 Task: Check the average views per listing of tile in the last 5 years.
Action: Mouse moved to (835, 187)
Screenshot: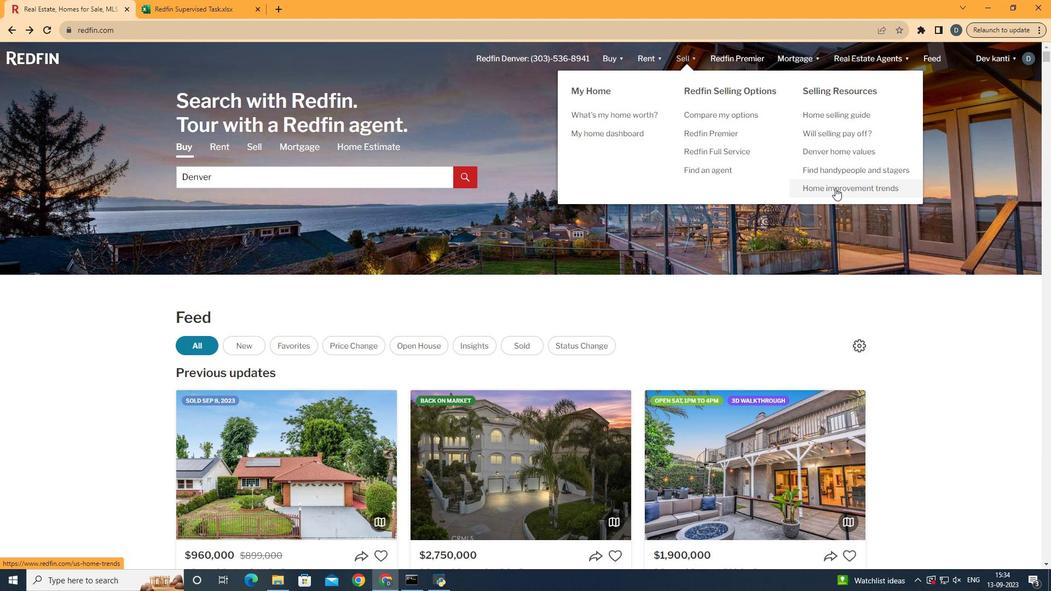 
Action: Mouse pressed left at (835, 187)
Screenshot: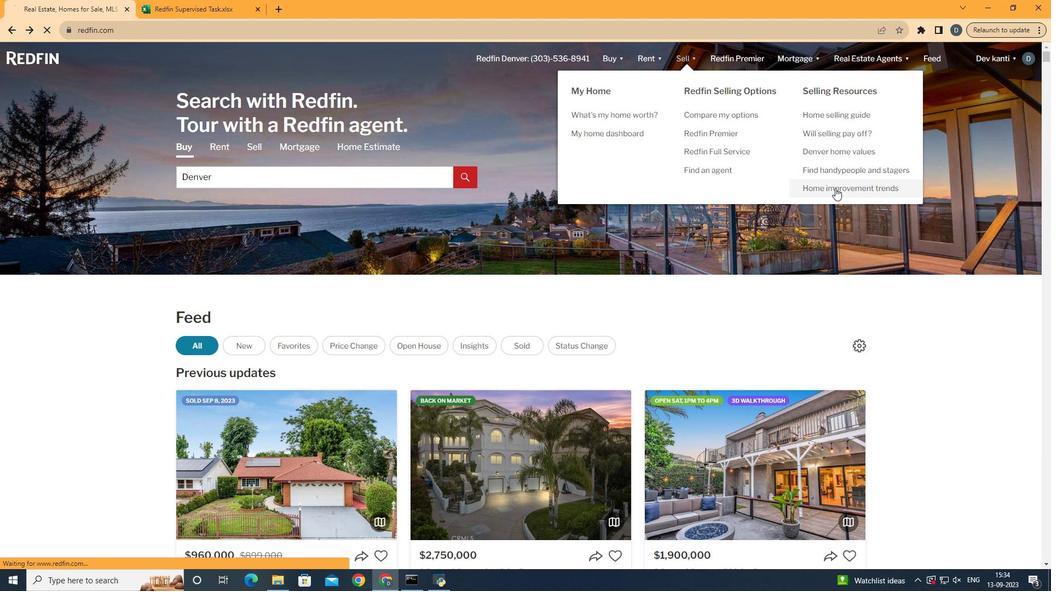 
Action: Mouse moved to (256, 211)
Screenshot: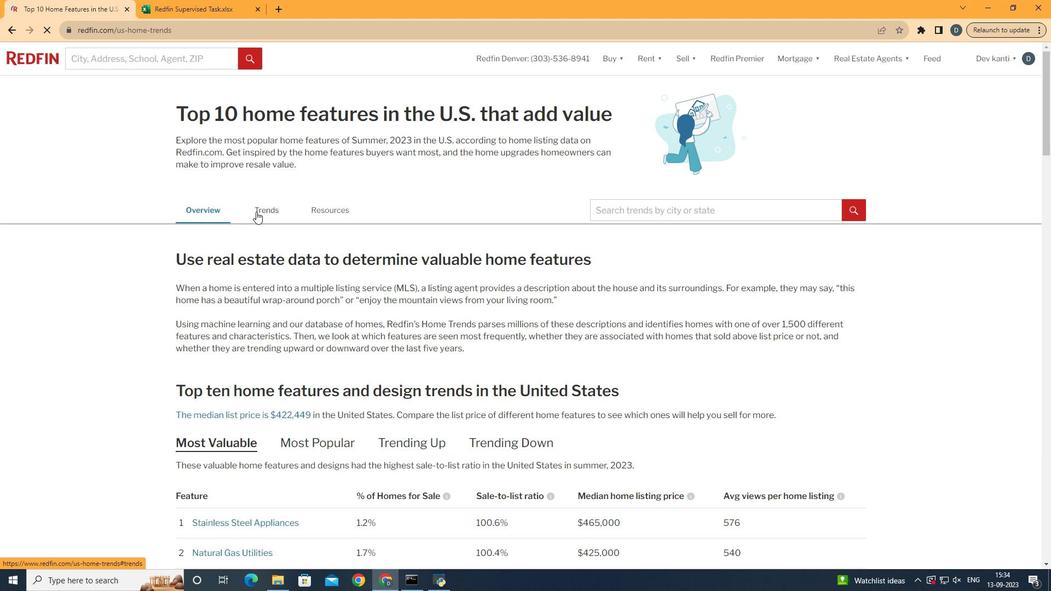 
Action: Mouse pressed left at (256, 211)
Screenshot: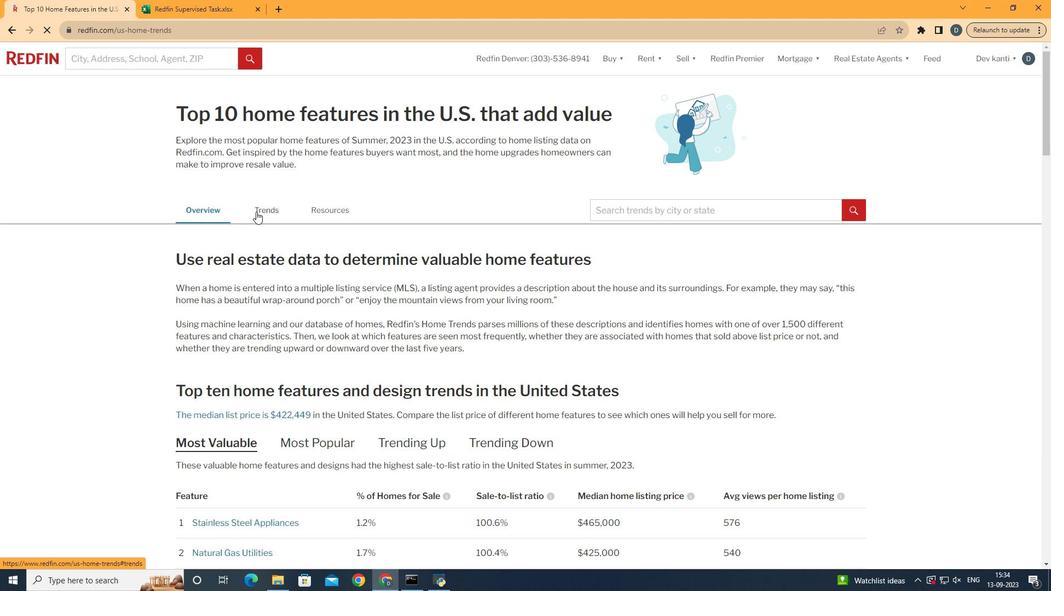 
Action: Mouse moved to (463, 317)
Screenshot: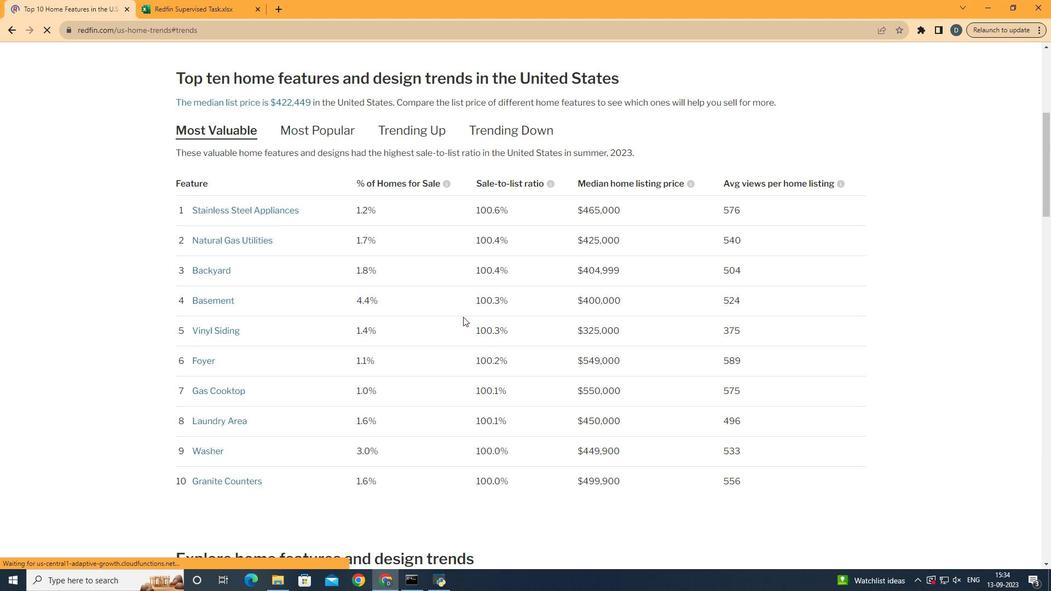 
Action: Mouse scrolled (463, 316) with delta (0, 0)
Screenshot: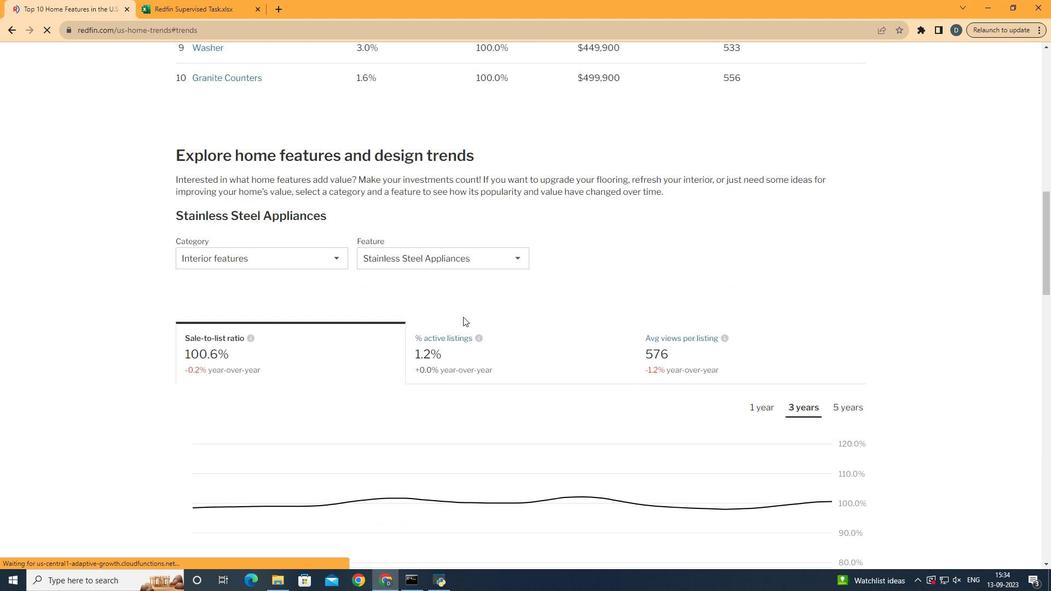 
Action: Mouse scrolled (463, 316) with delta (0, 0)
Screenshot: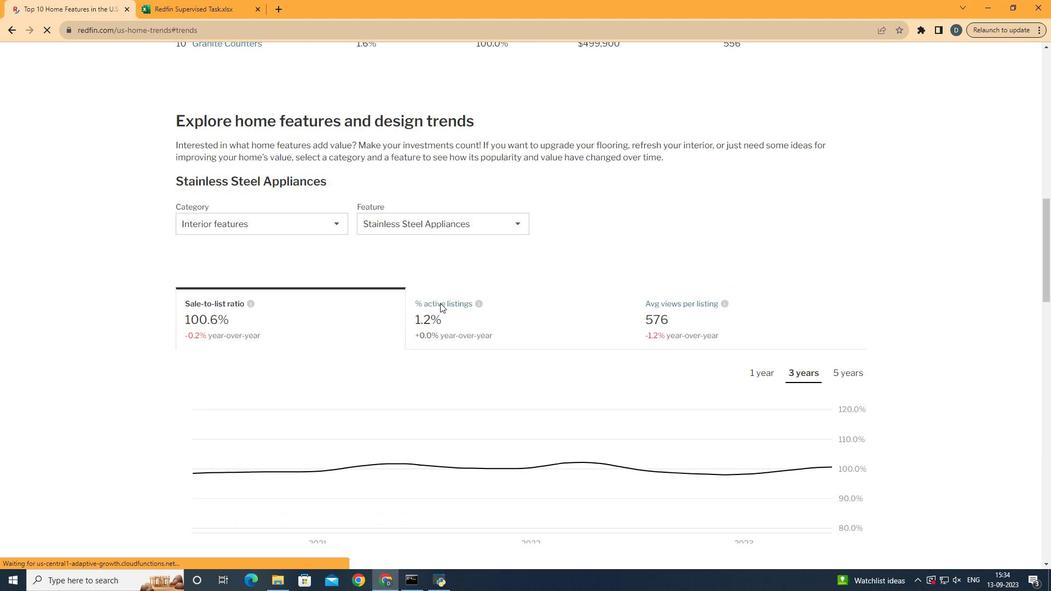 
Action: Mouse scrolled (463, 316) with delta (0, 0)
Screenshot: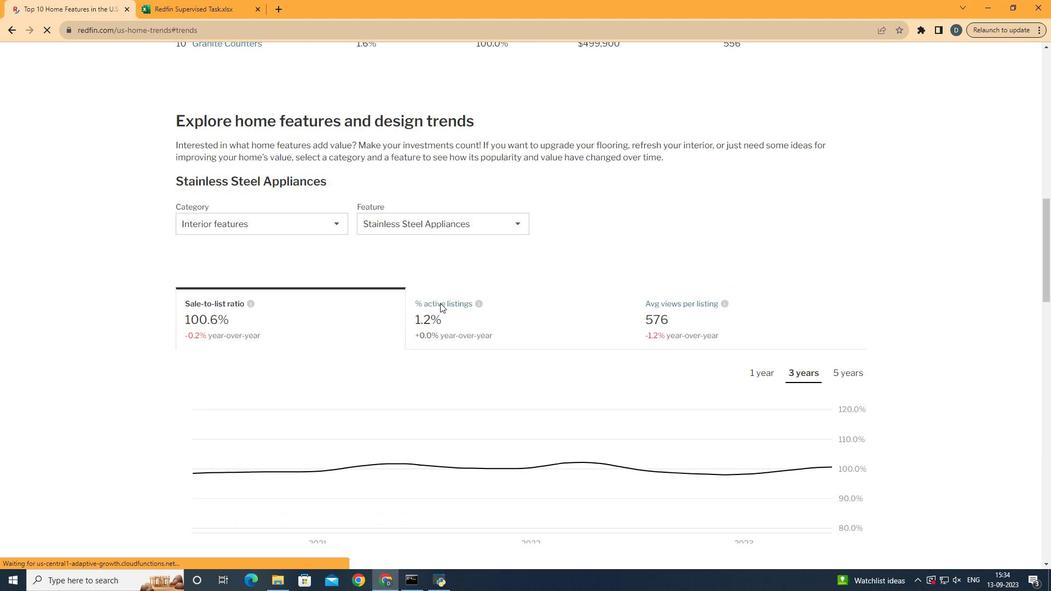 
Action: Mouse scrolled (463, 316) with delta (0, 0)
Screenshot: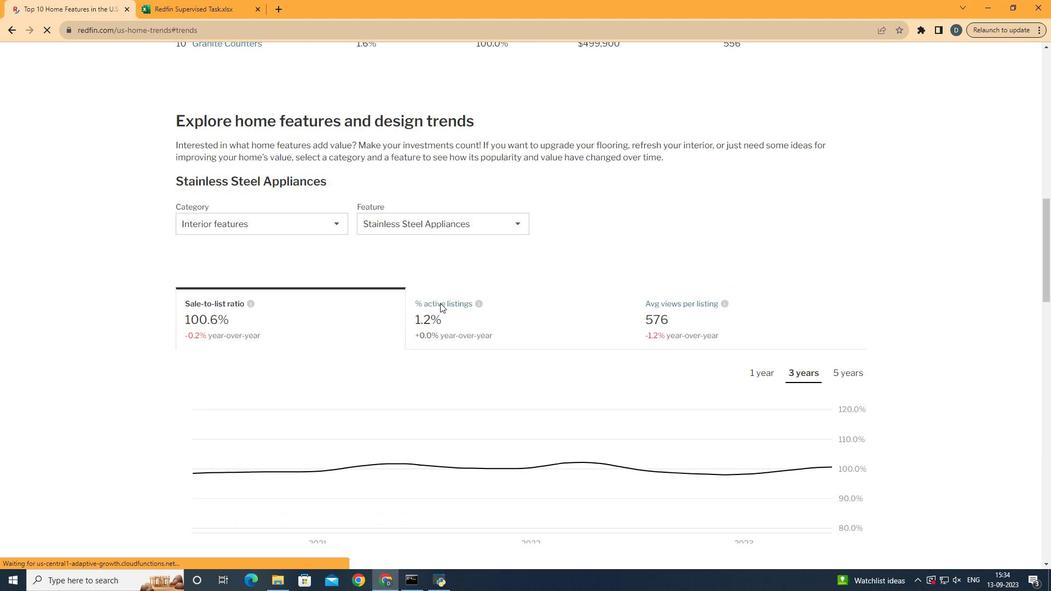 
Action: Mouse scrolled (463, 316) with delta (0, 0)
Screenshot: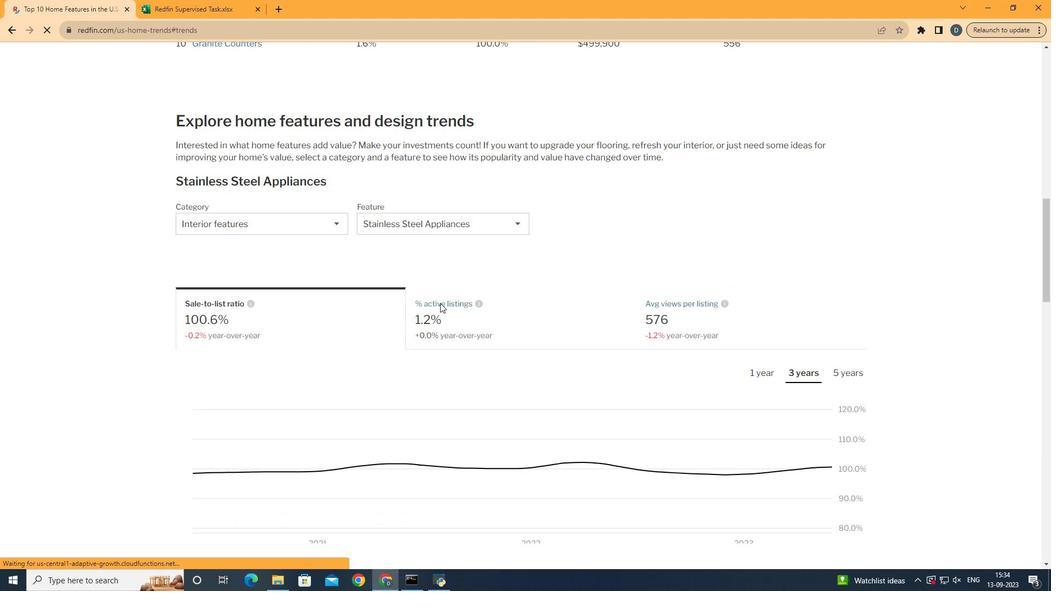 
Action: Mouse scrolled (463, 316) with delta (0, 0)
Screenshot: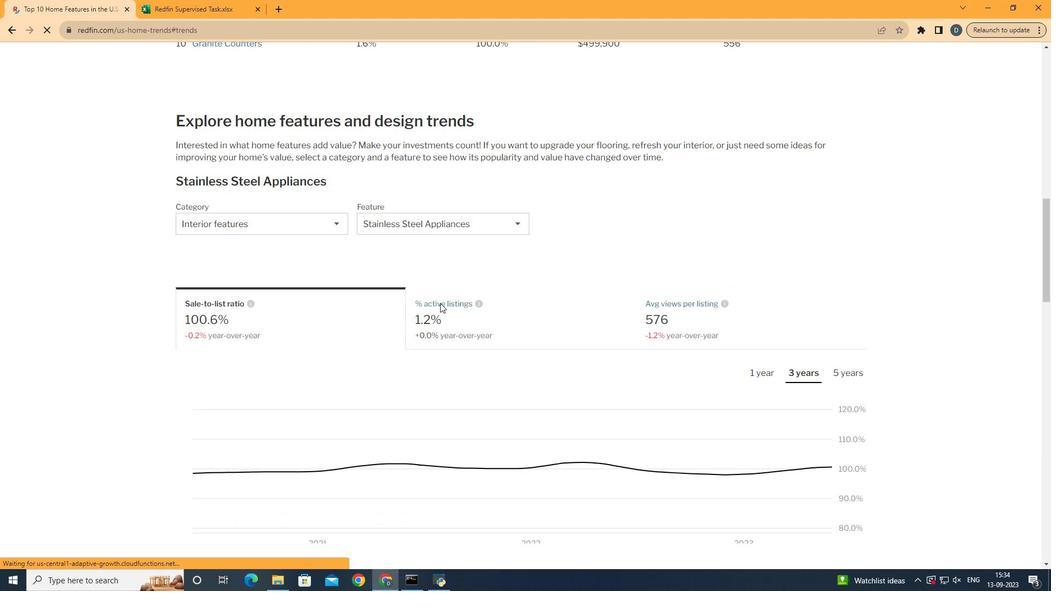 
Action: Mouse scrolled (463, 316) with delta (0, 0)
Screenshot: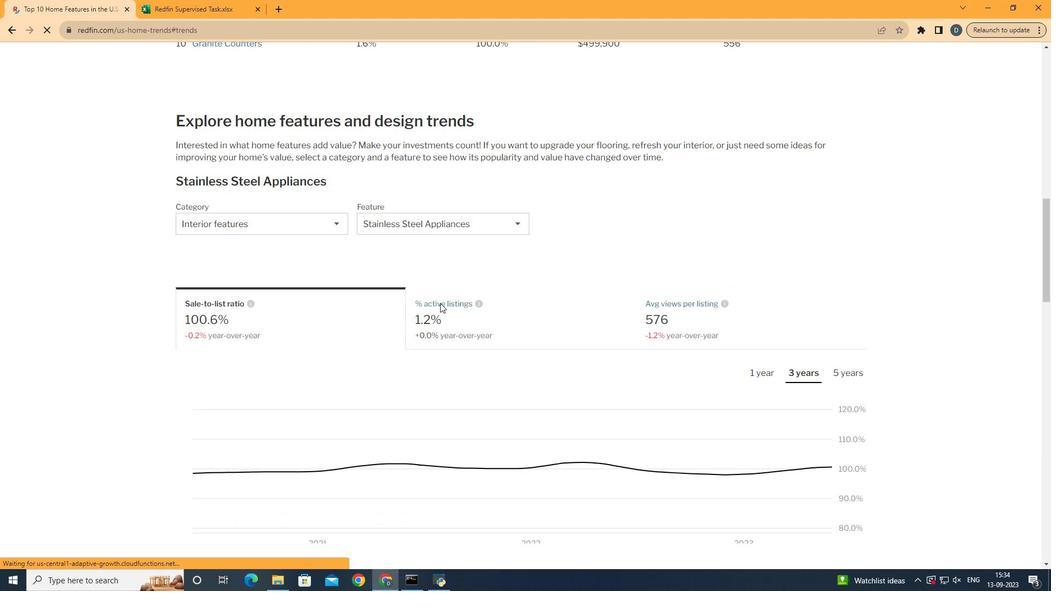 
Action: Mouse scrolled (463, 316) with delta (0, 0)
Screenshot: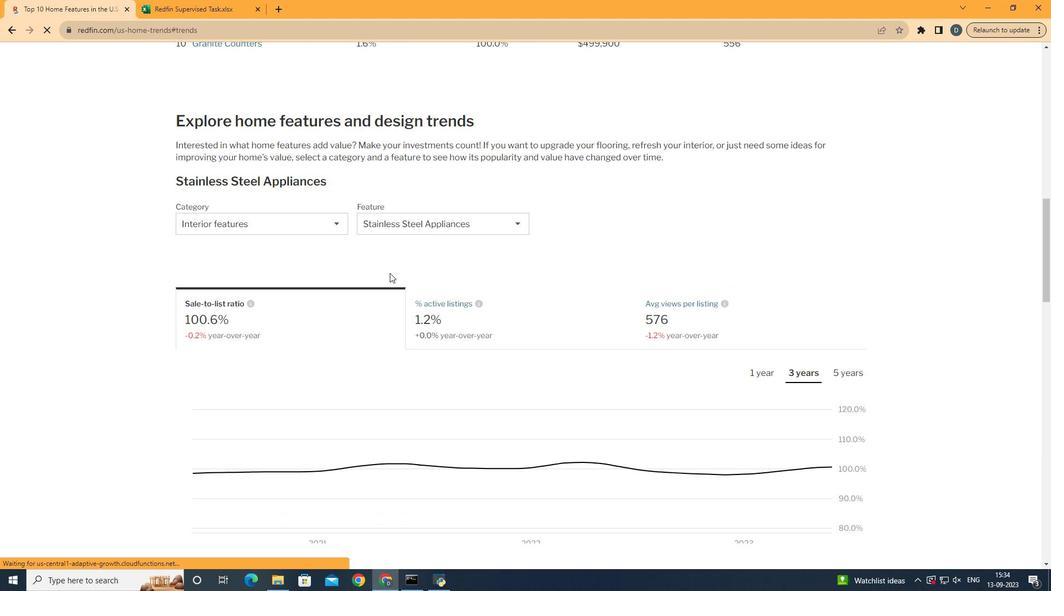 
Action: Mouse moved to (319, 215)
Screenshot: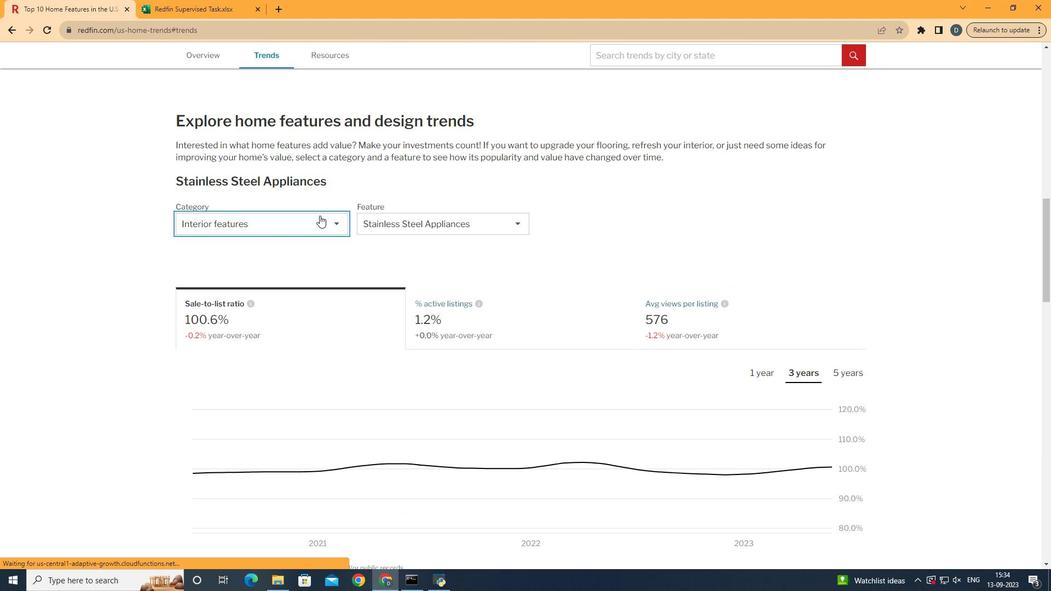 
Action: Mouse pressed left at (319, 215)
Screenshot: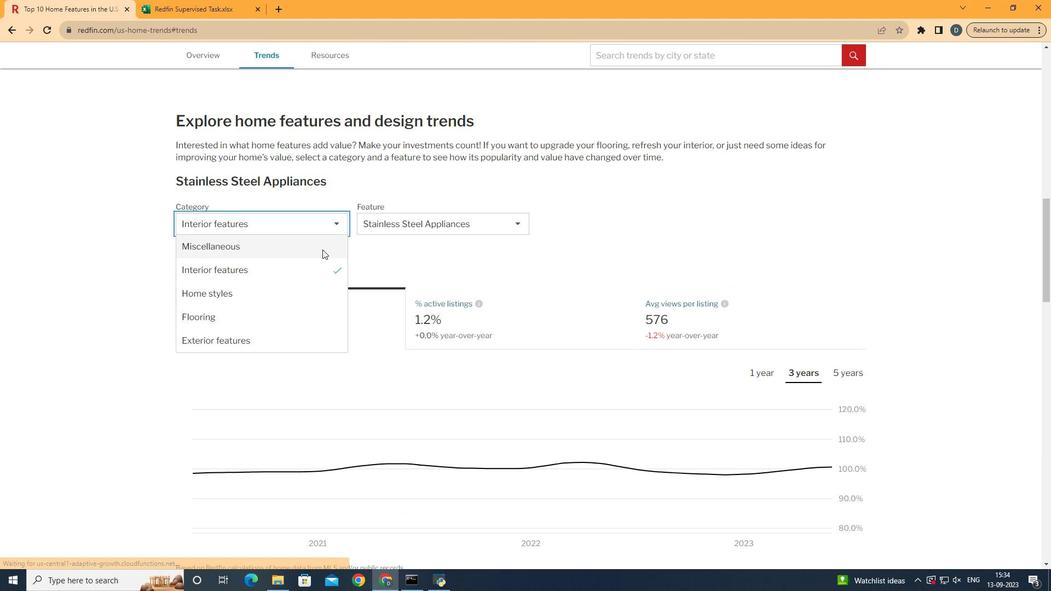
Action: Mouse moved to (327, 270)
Screenshot: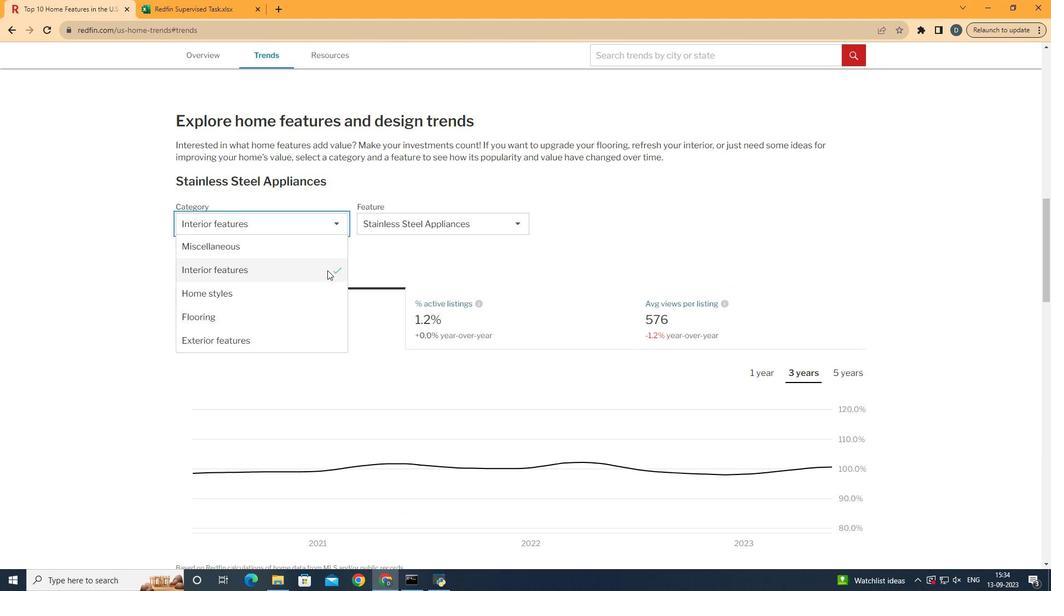 
Action: Mouse pressed left at (327, 270)
Screenshot: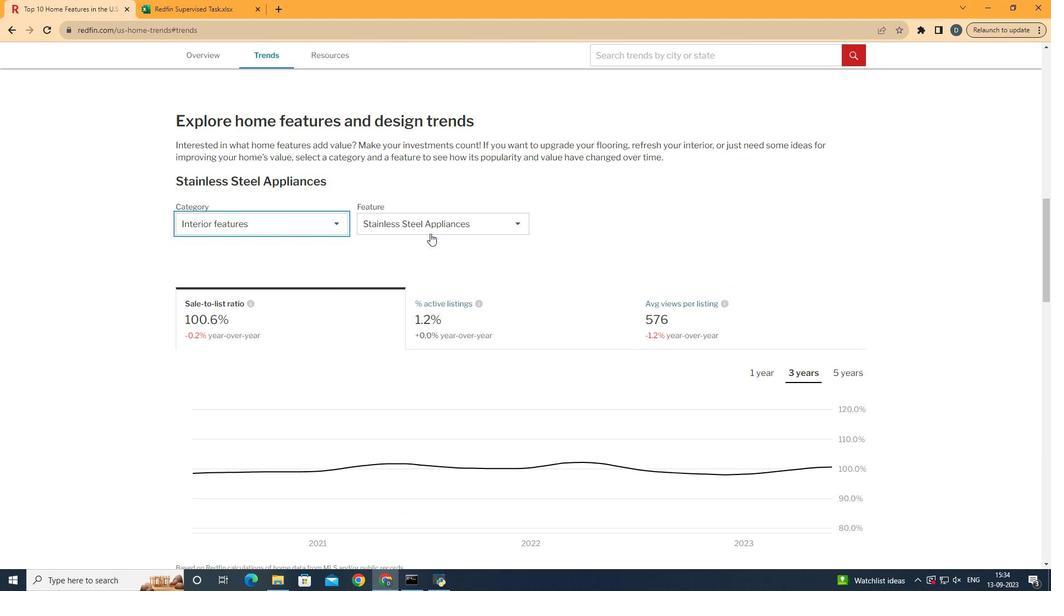
Action: Mouse moved to (443, 221)
Screenshot: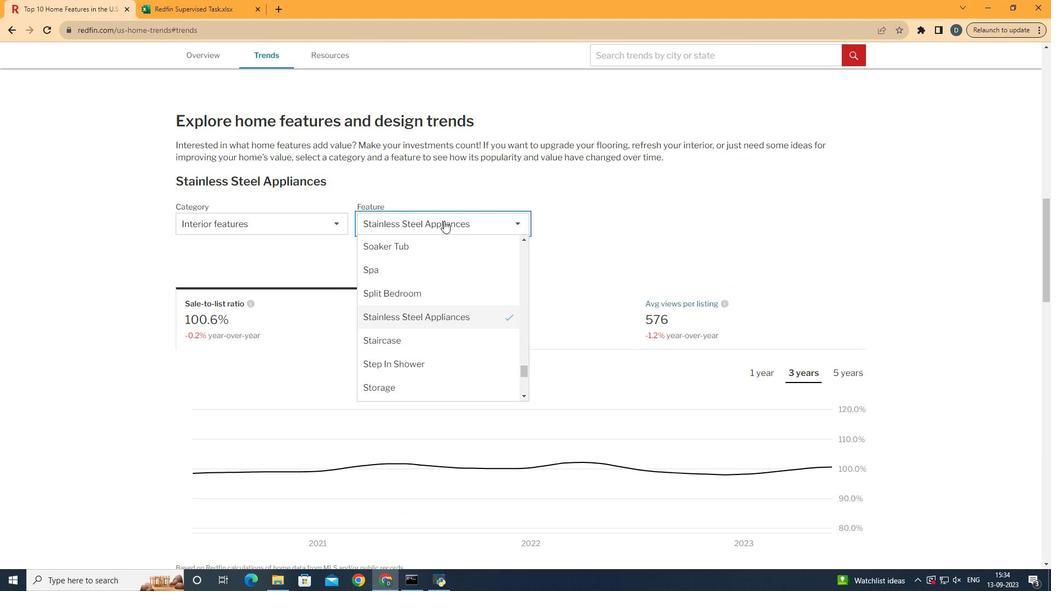 
Action: Mouse pressed left at (443, 221)
Screenshot: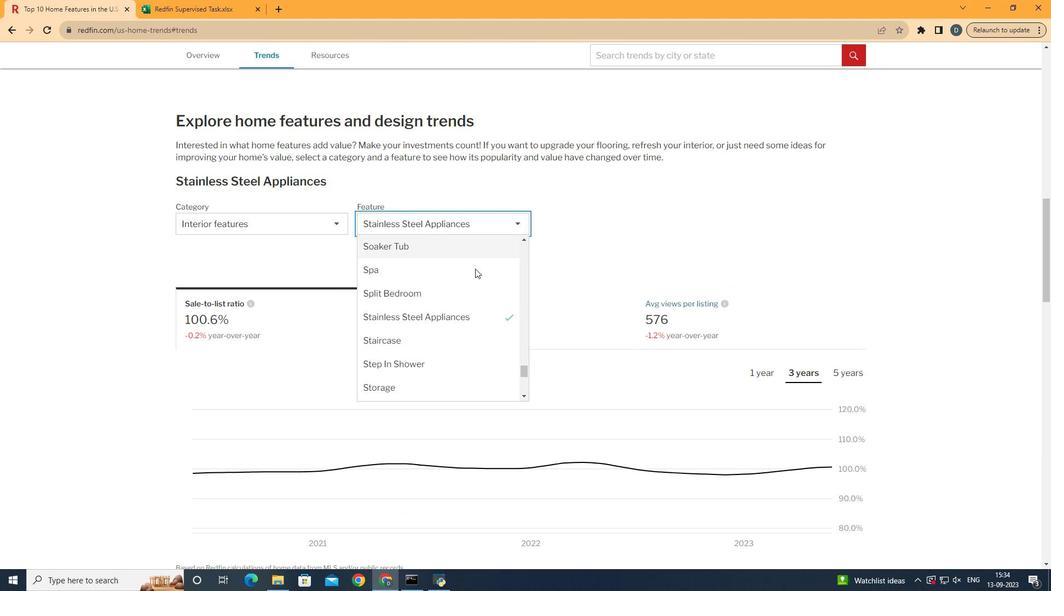 
Action: Mouse moved to (479, 314)
Screenshot: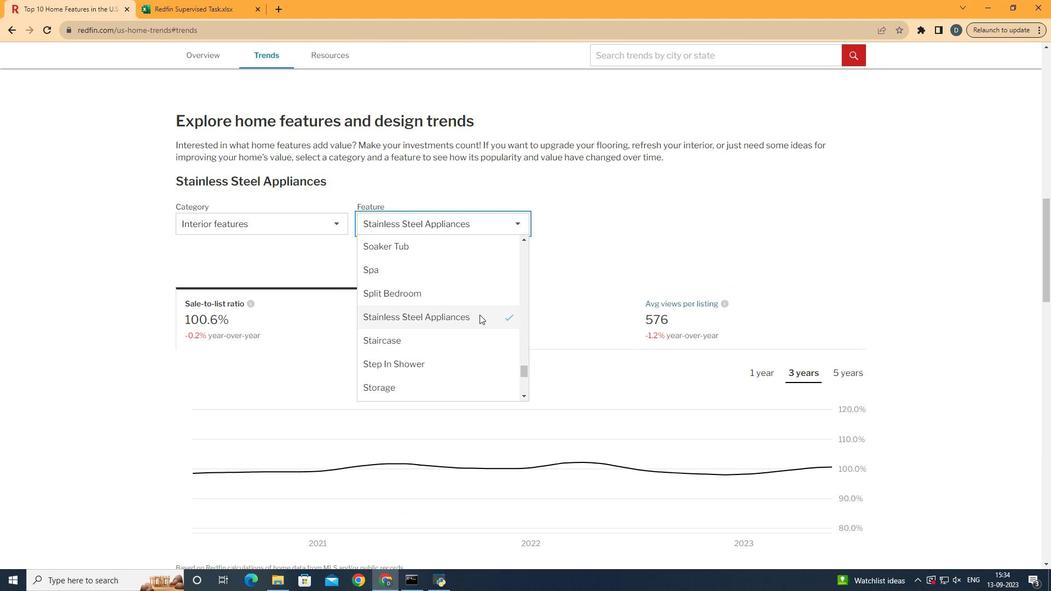 
Action: Mouse scrolled (479, 314) with delta (0, 0)
Screenshot: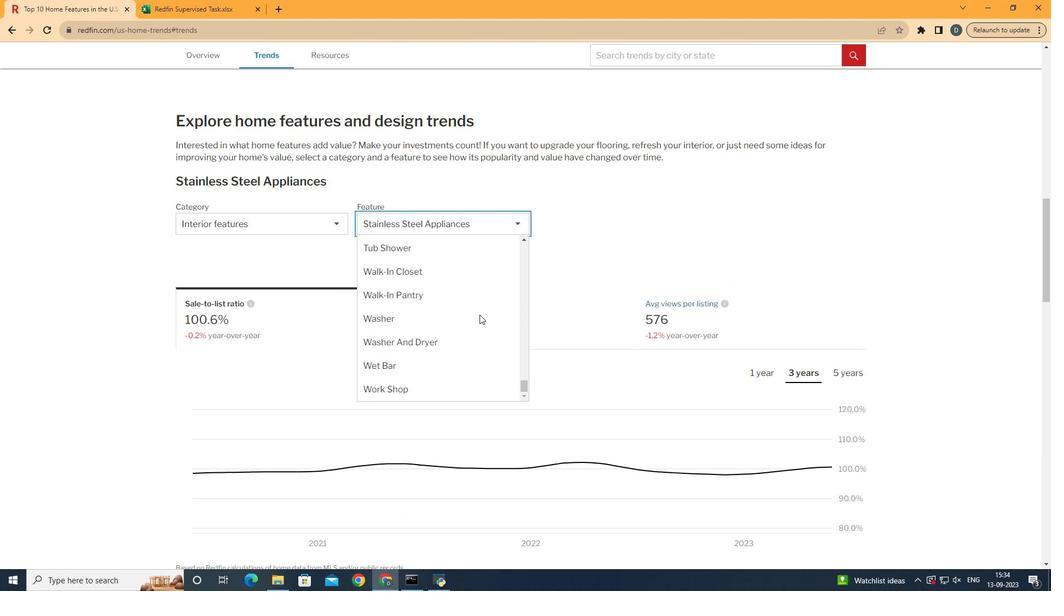 
Action: Mouse scrolled (479, 314) with delta (0, 0)
Screenshot: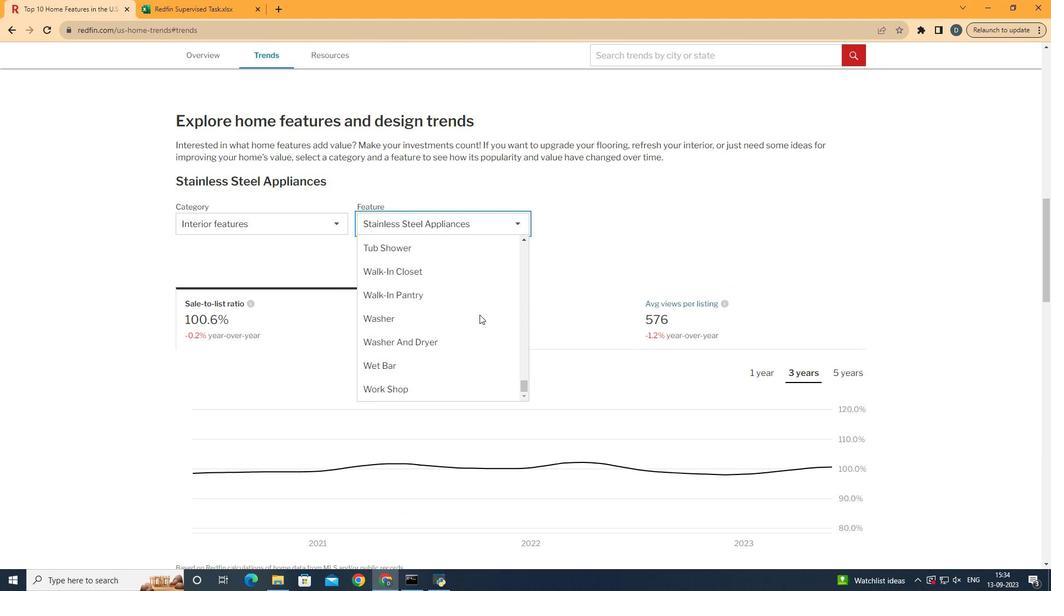 
Action: Mouse scrolled (479, 314) with delta (0, 0)
Screenshot: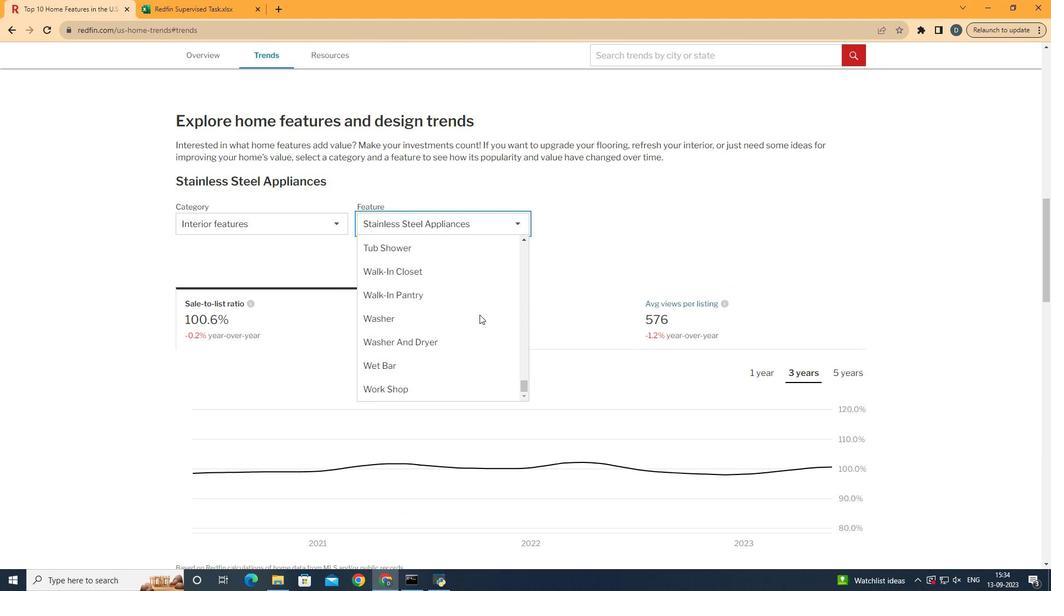 
Action: Mouse scrolled (479, 314) with delta (0, 0)
Screenshot: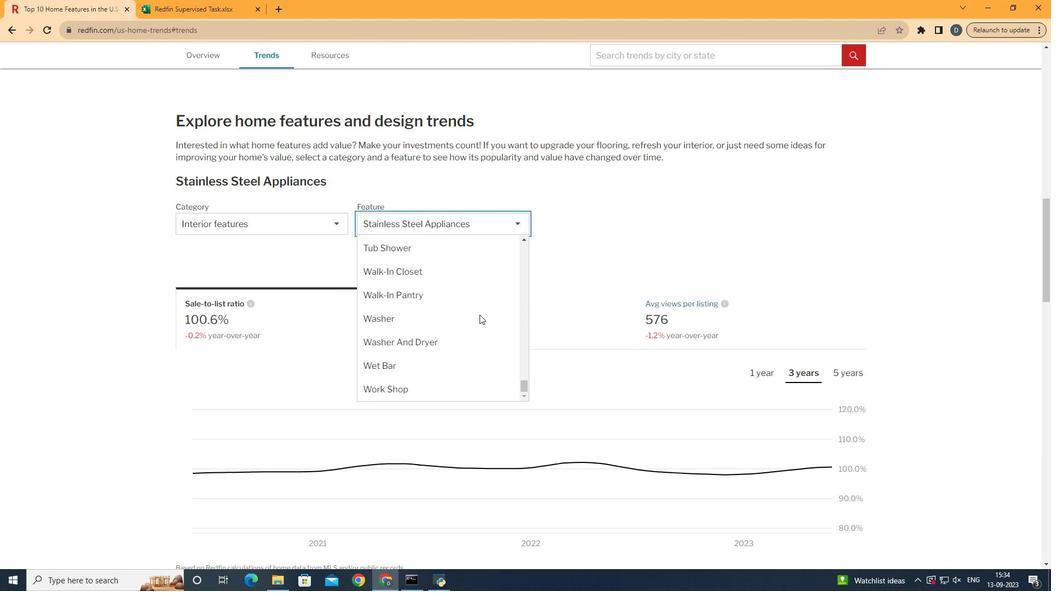 
Action: Mouse moved to (474, 282)
Screenshot: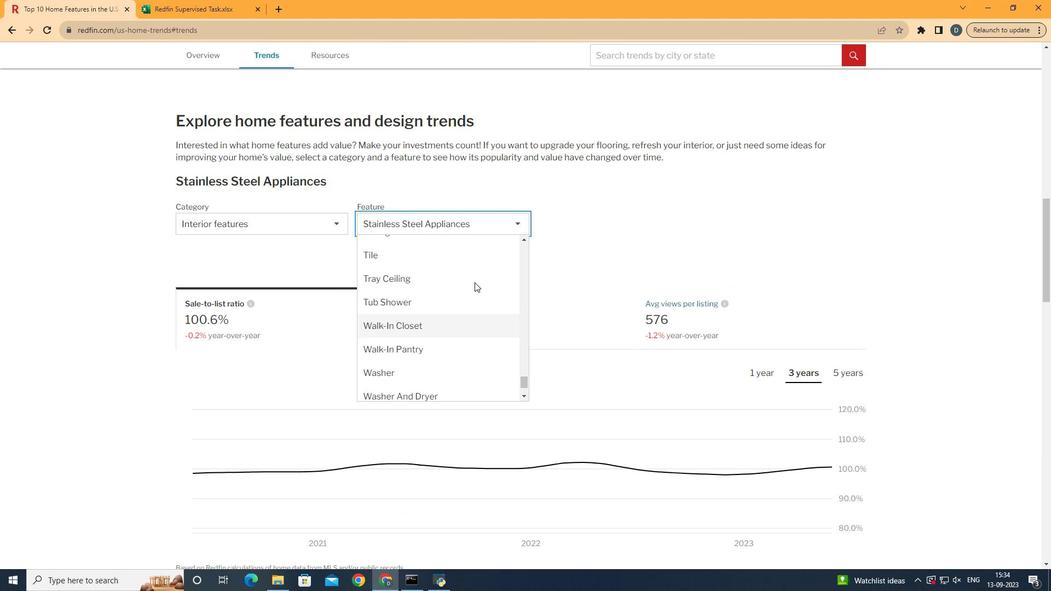 
Action: Mouse scrolled (474, 283) with delta (0, 0)
Screenshot: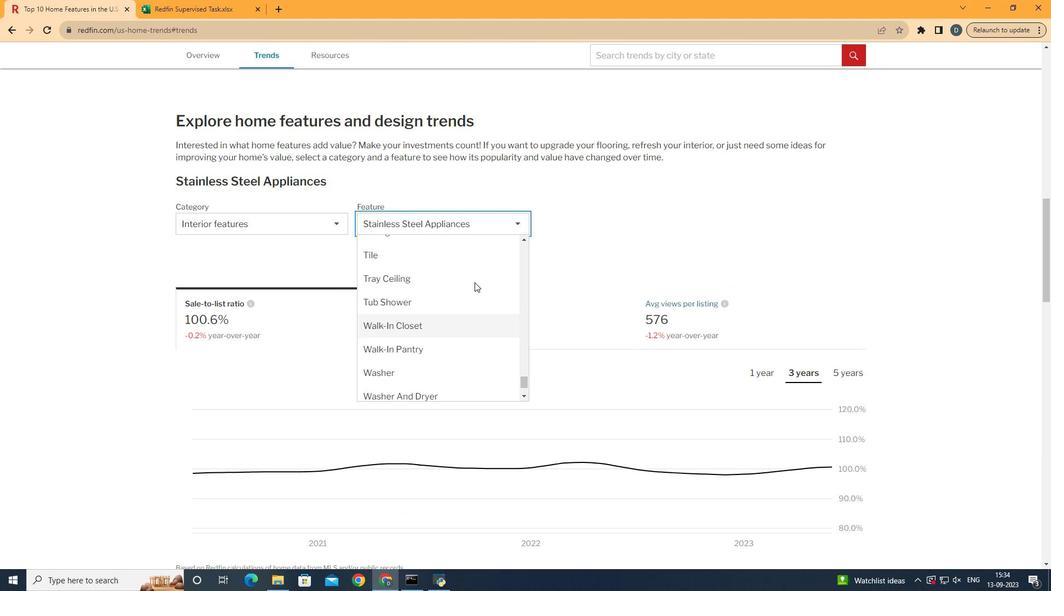 
Action: Mouse moved to (478, 251)
Screenshot: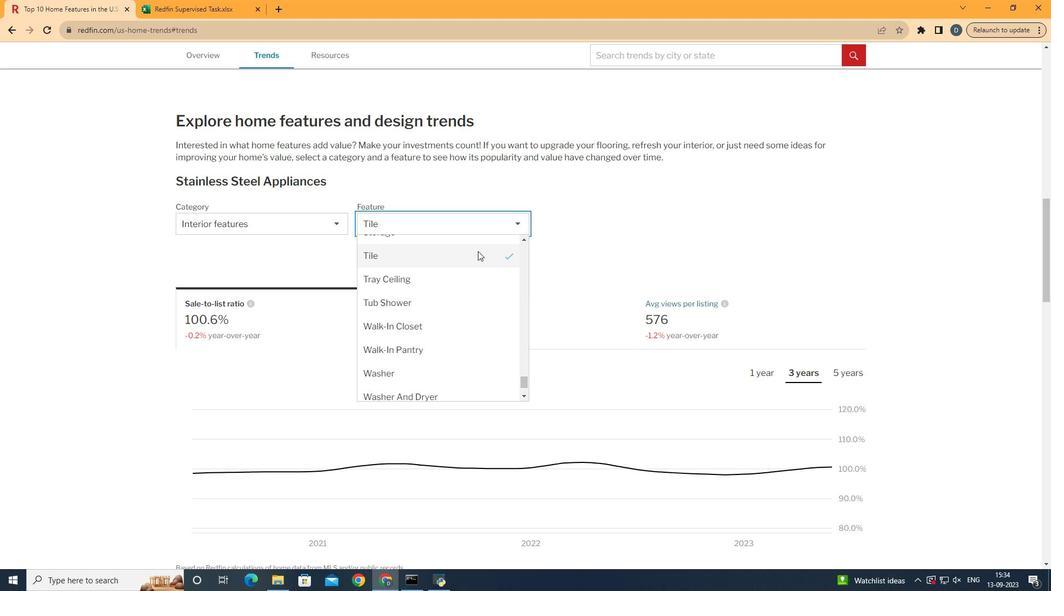 
Action: Mouse pressed left at (478, 251)
Screenshot: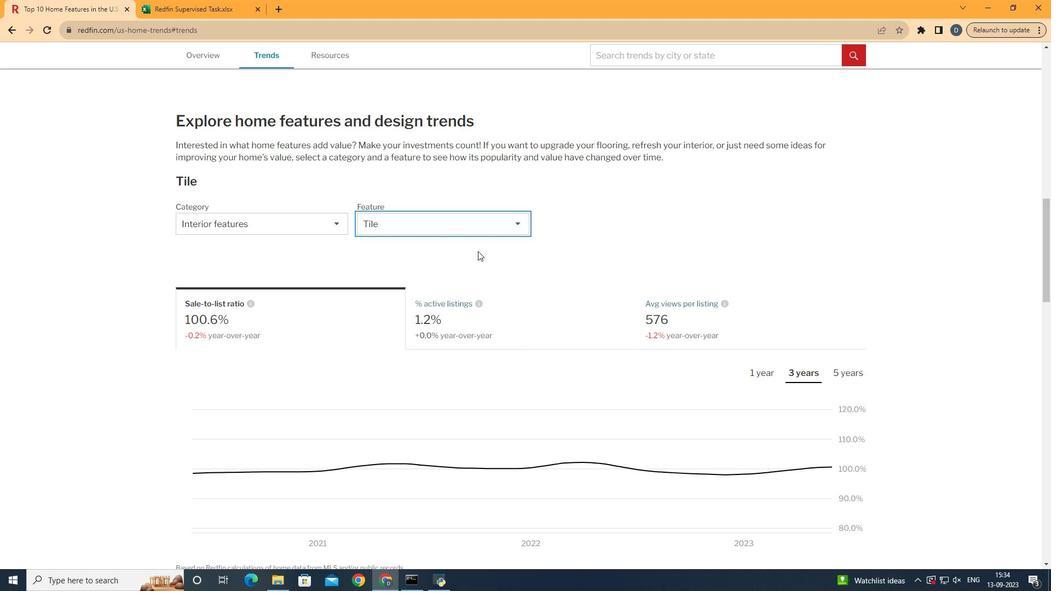 
Action: Mouse moved to (772, 322)
Screenshot: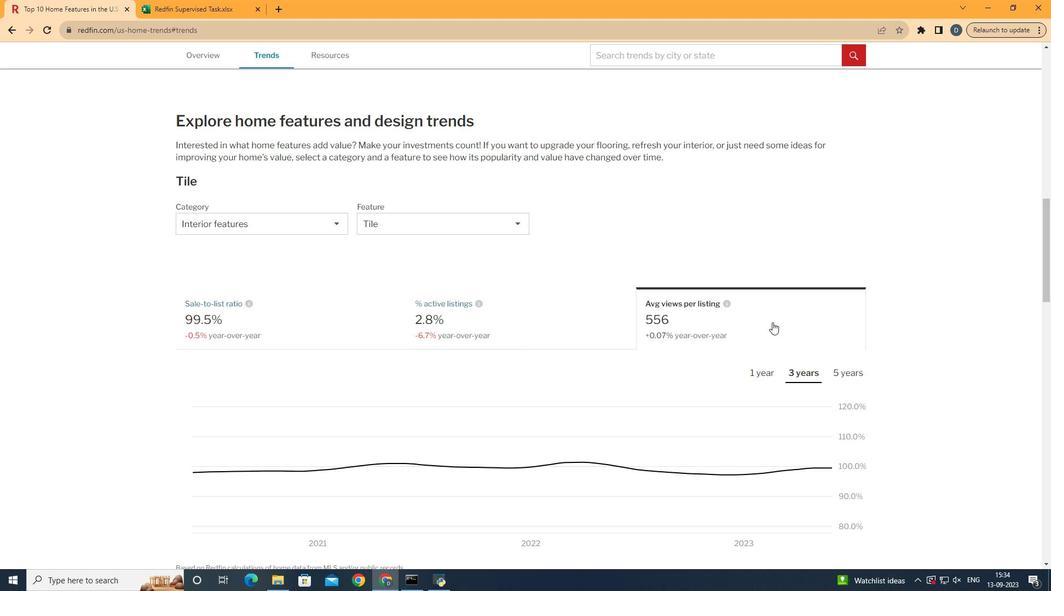 
Action: Mouse pressed left at (772, 322)
Screenshot: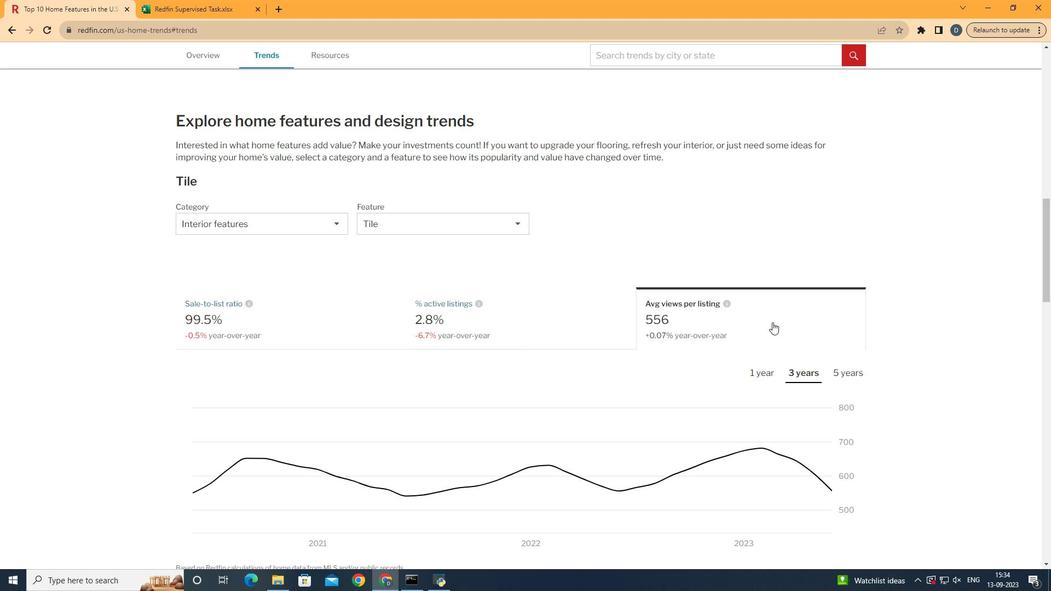 
Action: Mouse moved to (838, 374)
Screenshot: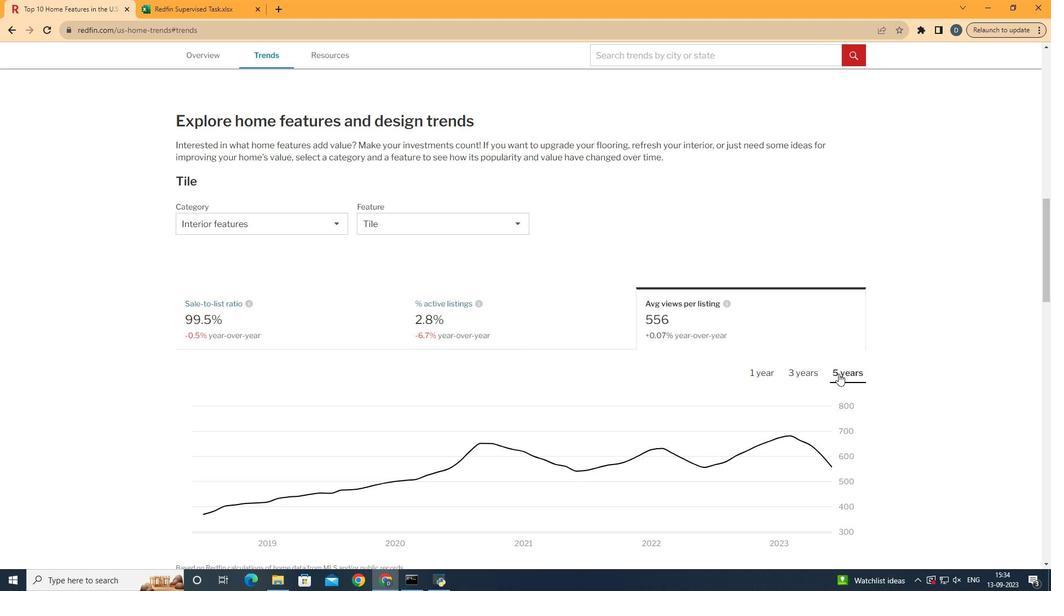 
Action: Mouse pressed left at (838, 374)
Screenshot: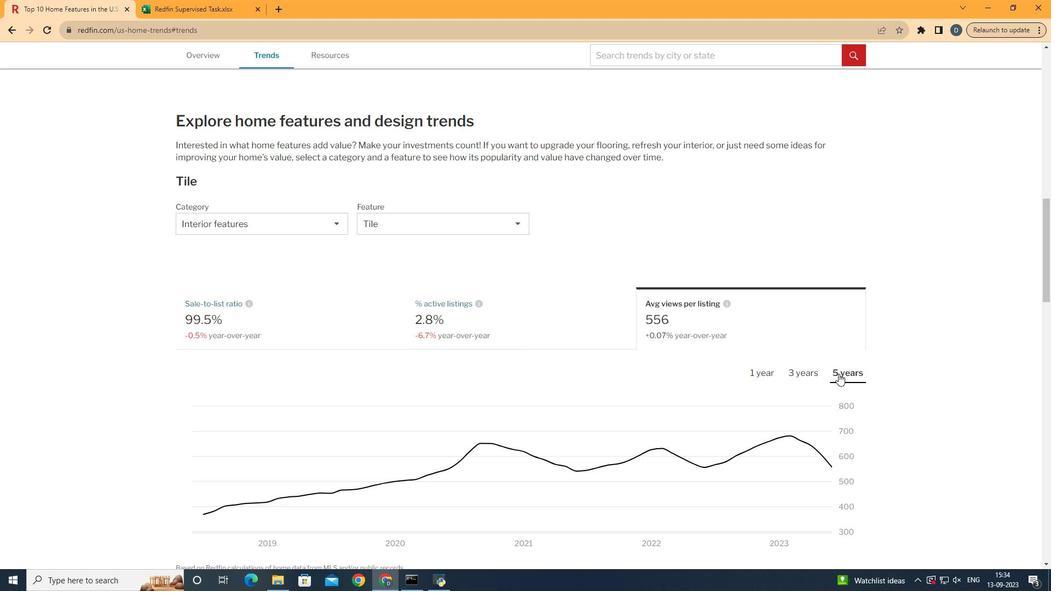 
Action: Mouse moved to (1000, 272)
Screenshot: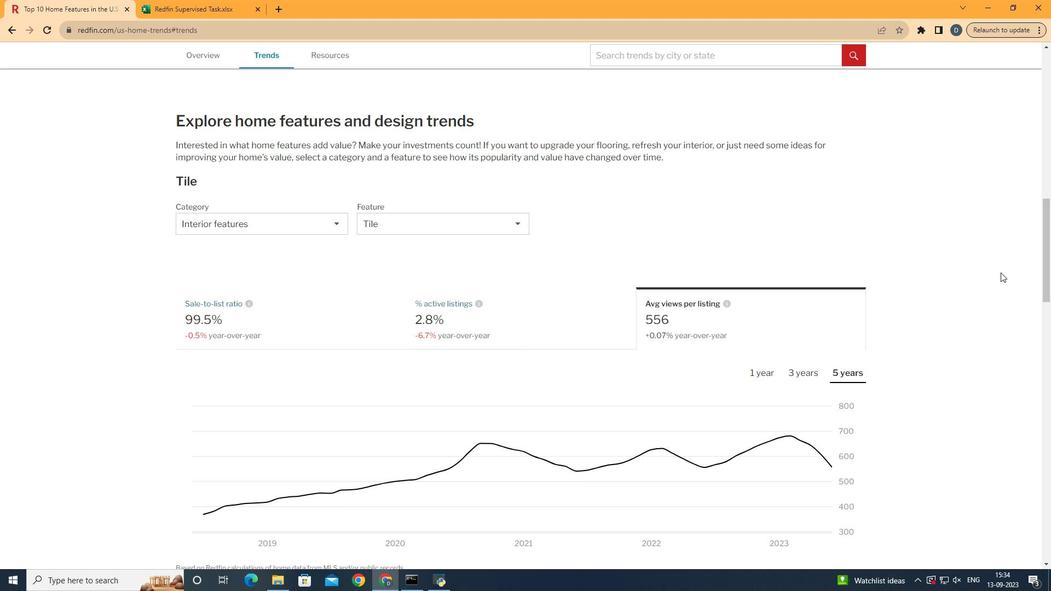 
Action: Mouse scrolled (1000, 272) with delta (0, 0)
Screenshot: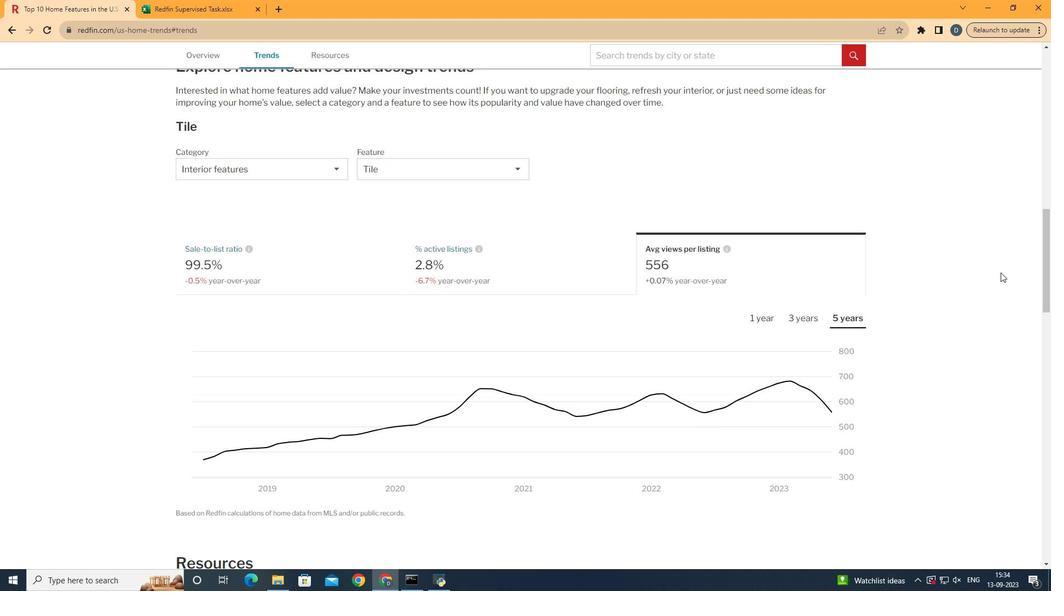 
